 Task: Create a due date automation trigger when advanced on, 2 hours before a card is due add content with a name containing resume.
Action: Mouse moved to (1025, 94)
Screenshot: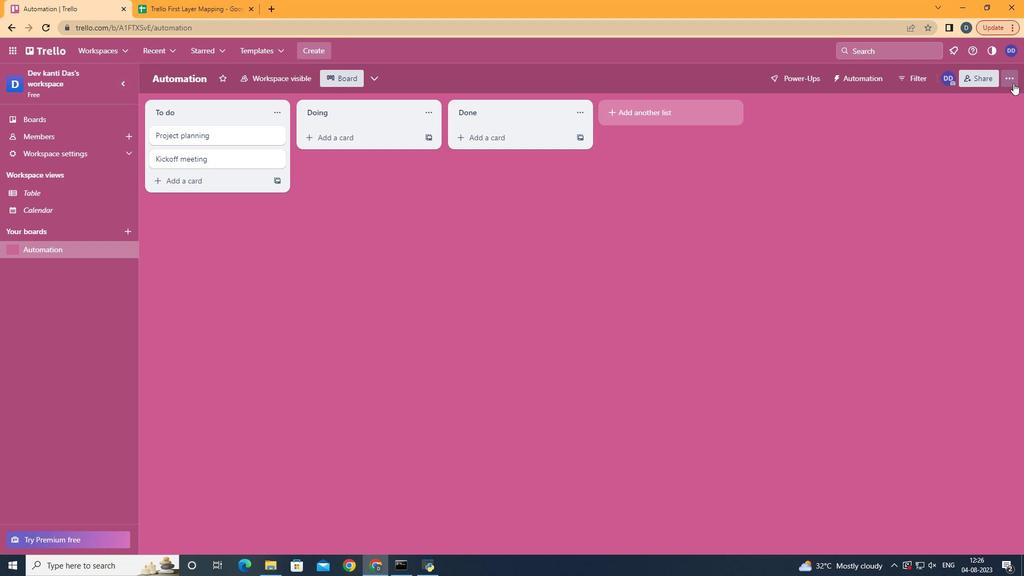 
Action: Mouse pressed left at (1025, 94)
Screenshot: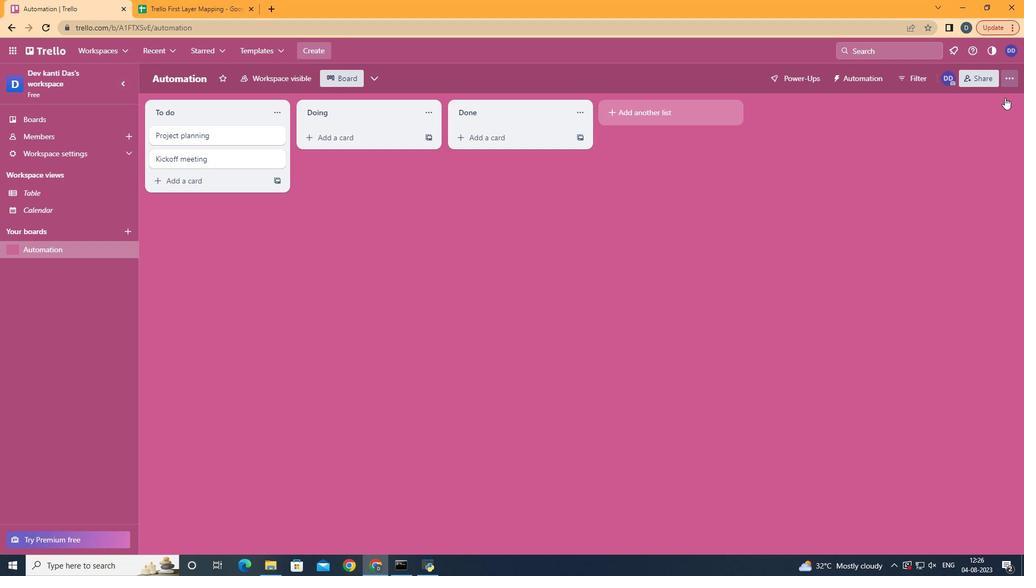 
Action: Mouse moved to (938, 245)
Screenshot: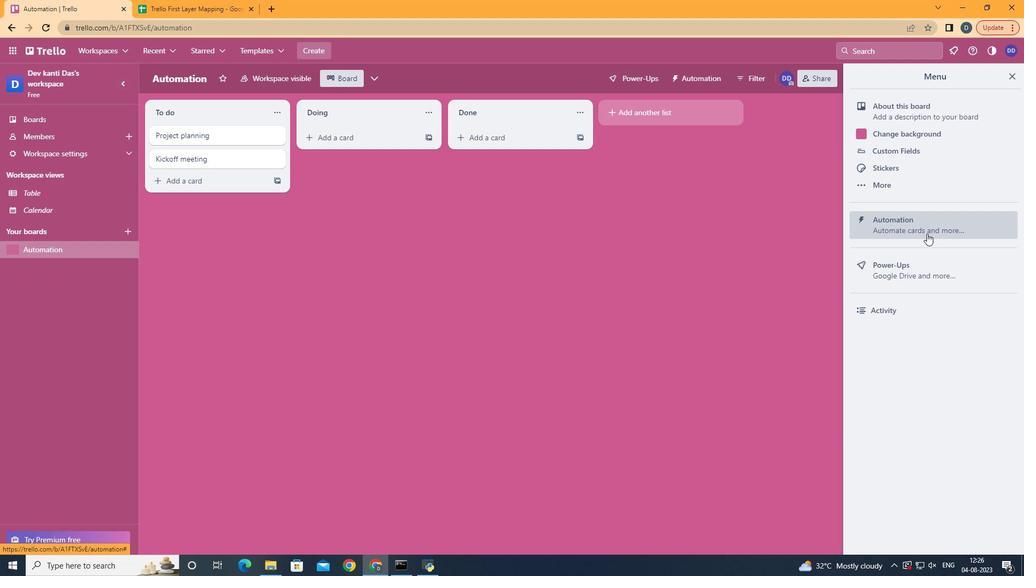
Action: Mouse pressed left at (938, 245)
Screenshot: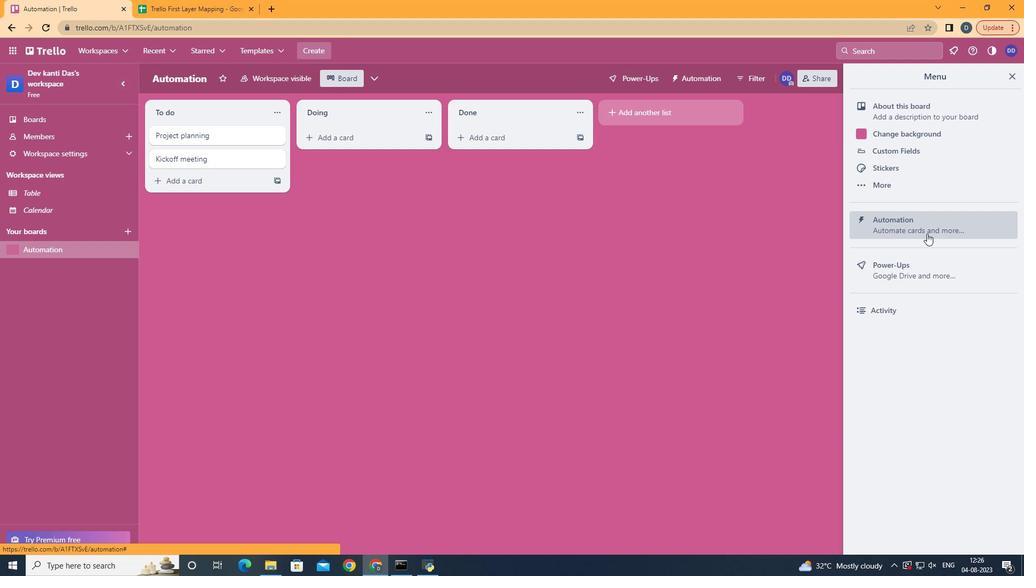 
Action: Mouse moved to (223, 227)
Screenshot: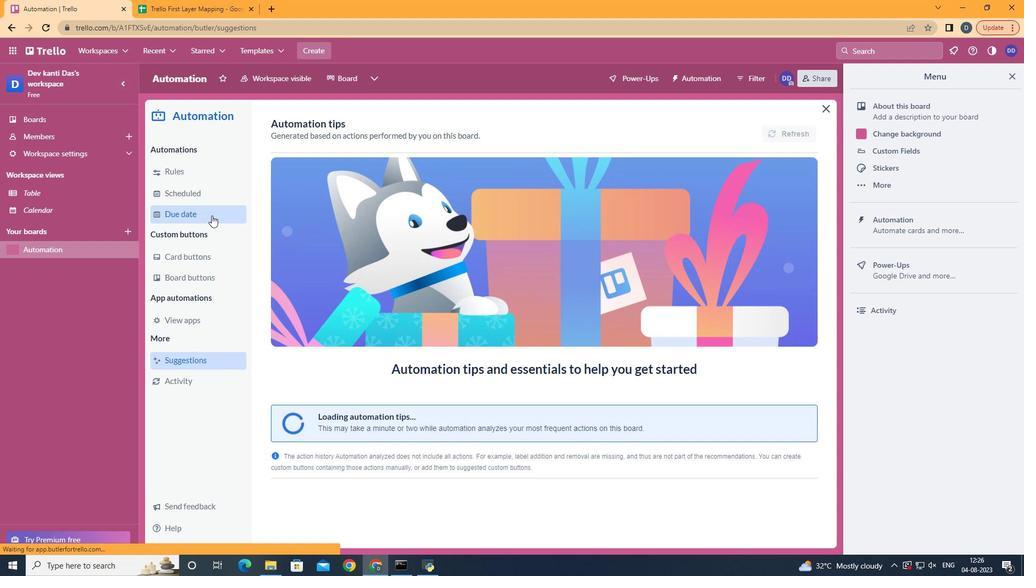 
Action: Mouse pressed left at (223, 227)
Screenshot: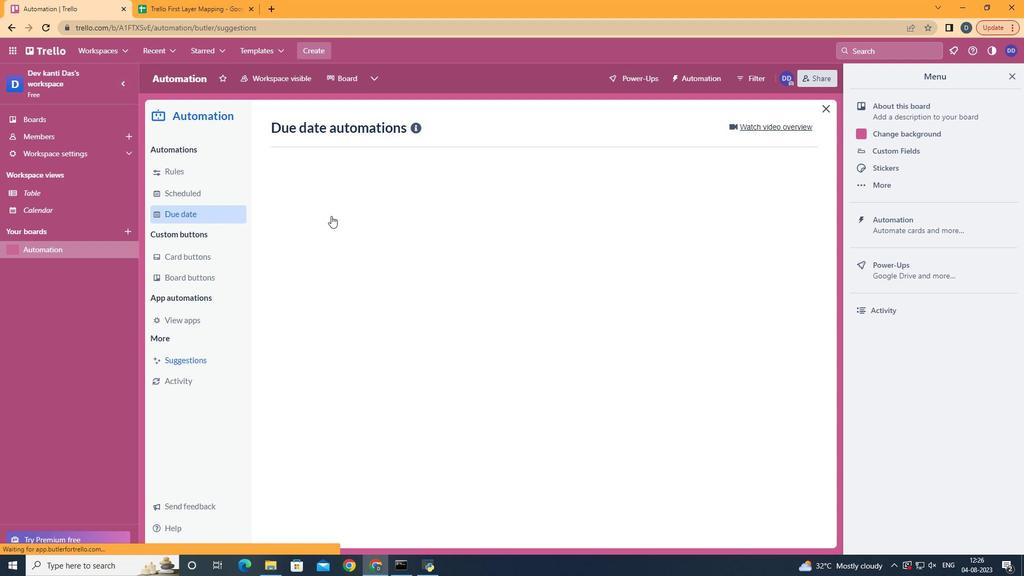 
Action: Mouse moved to (758, 140)
Screenshot: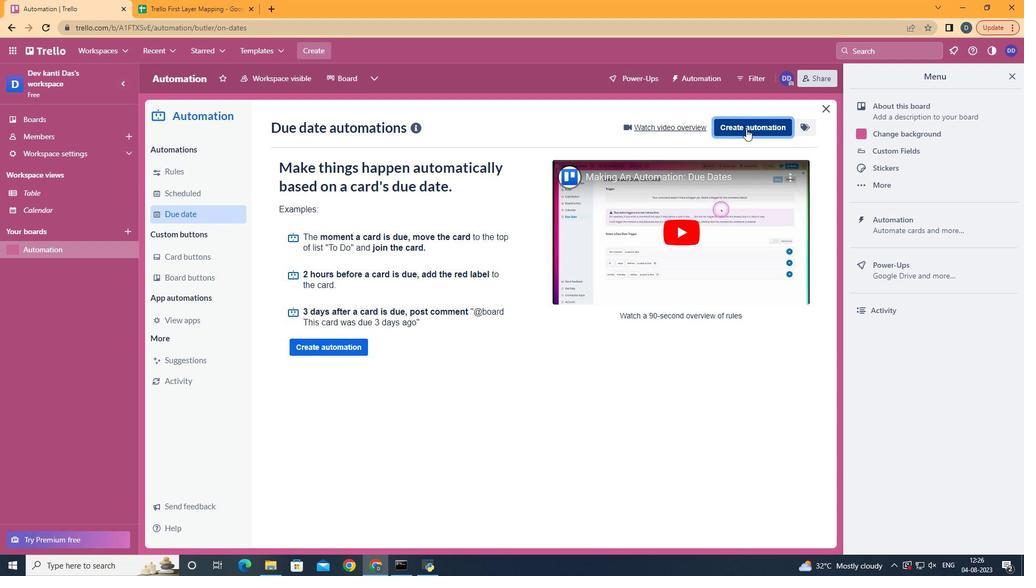 
Action: Mouse pressed left at (758, 140)
Screenshot: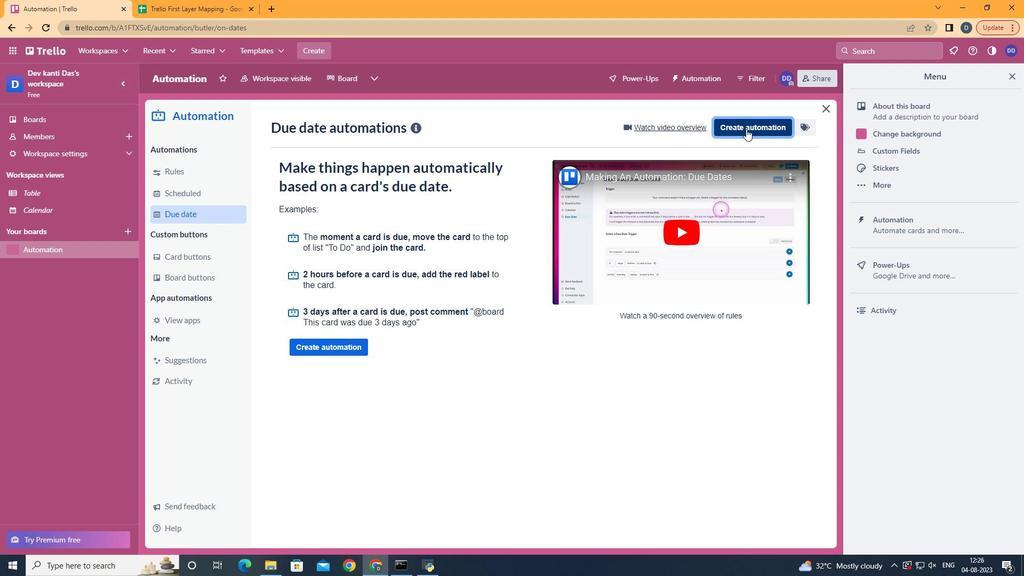 
Action: Mouse moved to (577, 245)
Screenshot: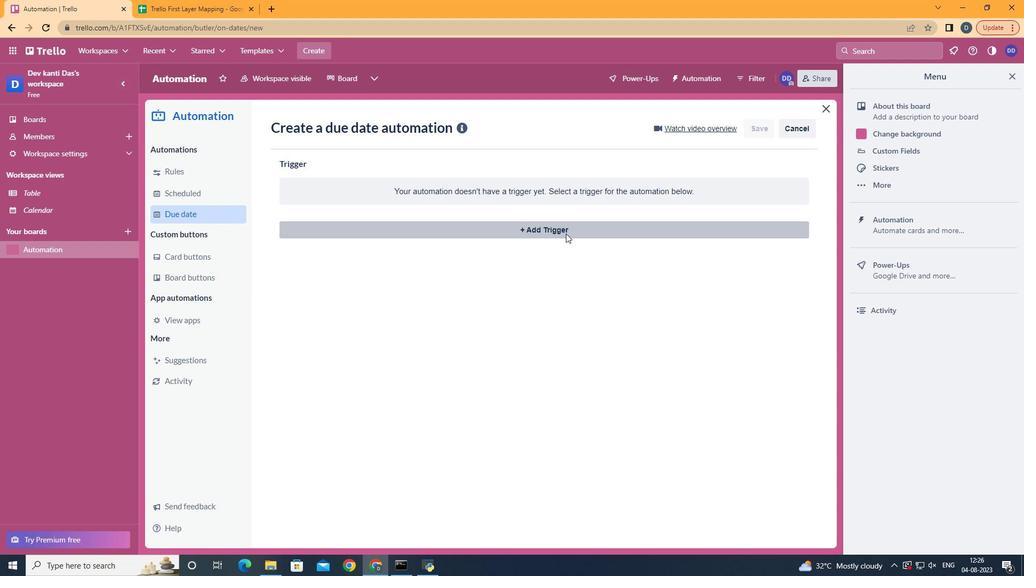 
Action: Mouse pressed left at (577, 245)
Screenshot: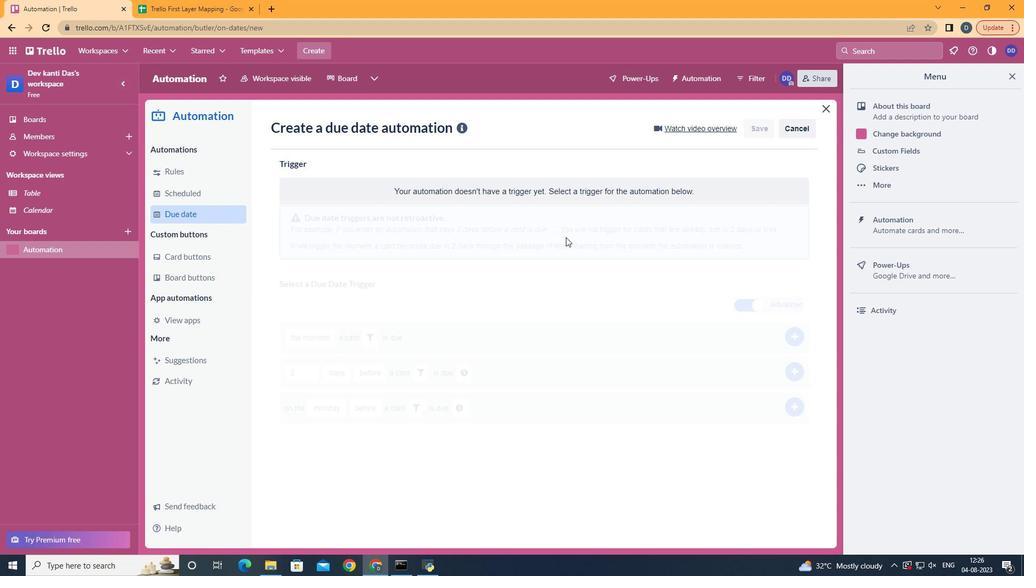 
Action: Mouse moved to (362, 467)
Screenshot: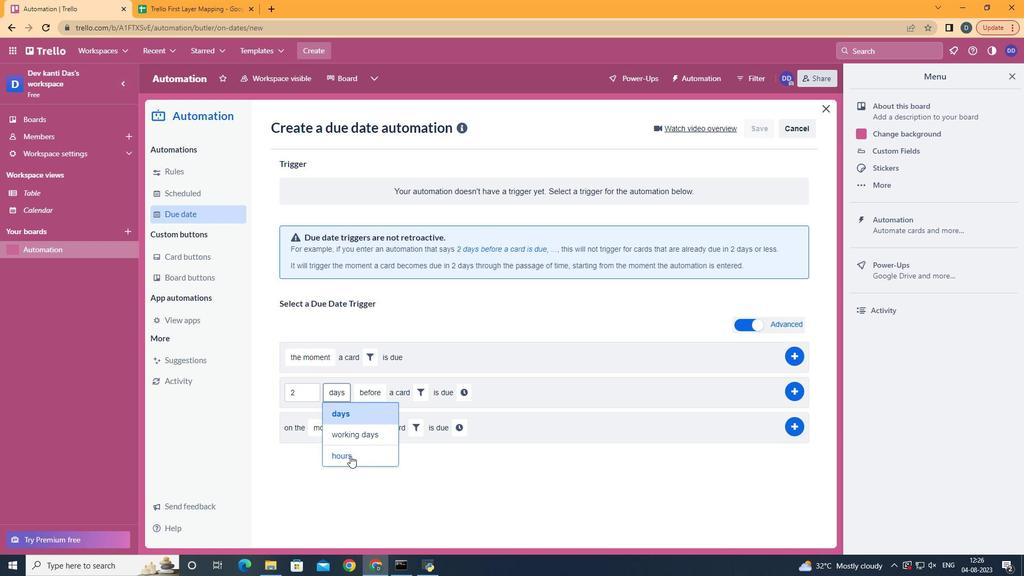 
Action: Mouse pressed left at (362, 467)
Screenshot: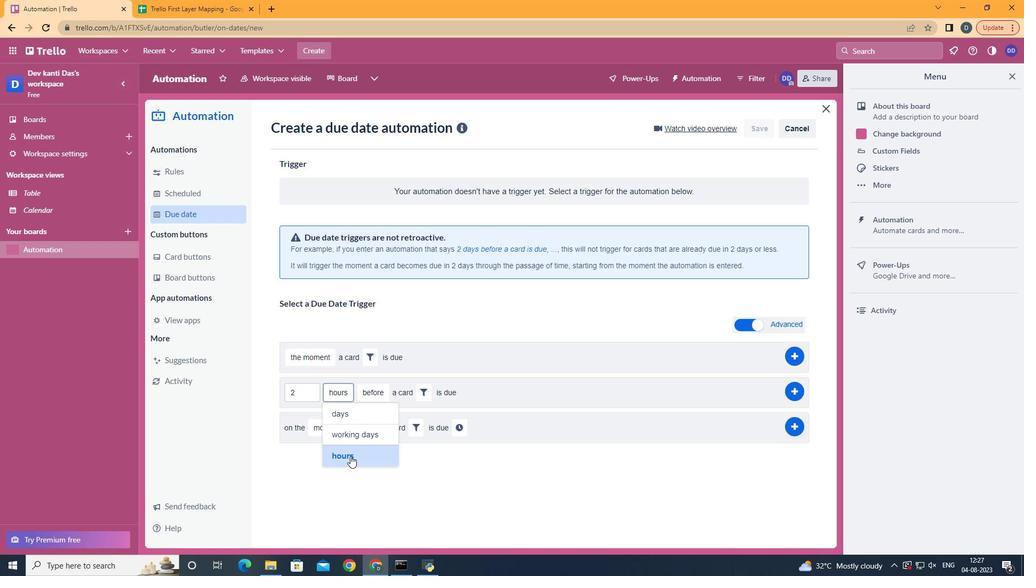 
Action: Mouse moved to (381, 423)
Screenshot: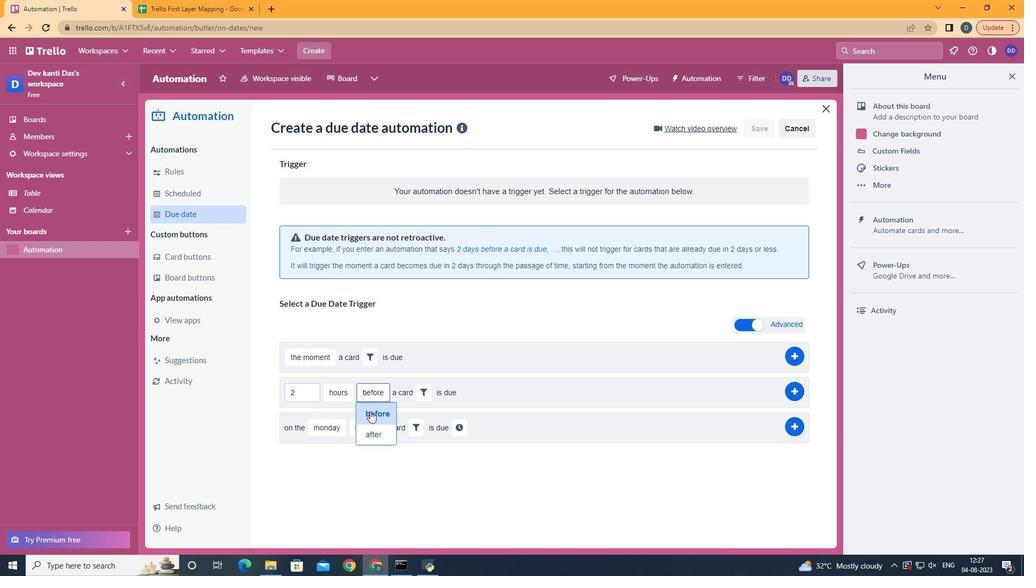 
Action: Mouse pressed left at (381, 423)
Screenshot: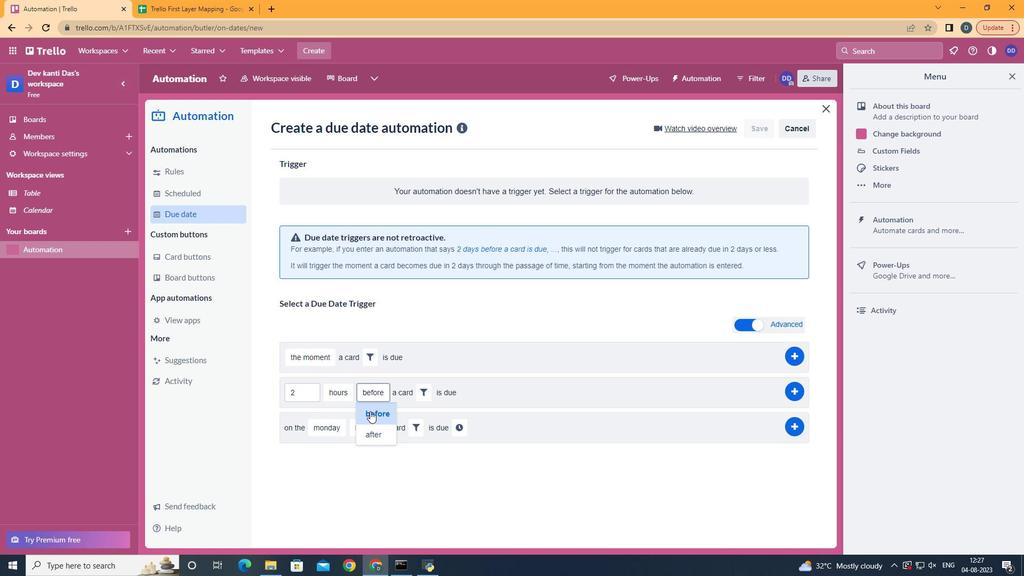
Action: Mouse moved to (429, 410)
Screenshot: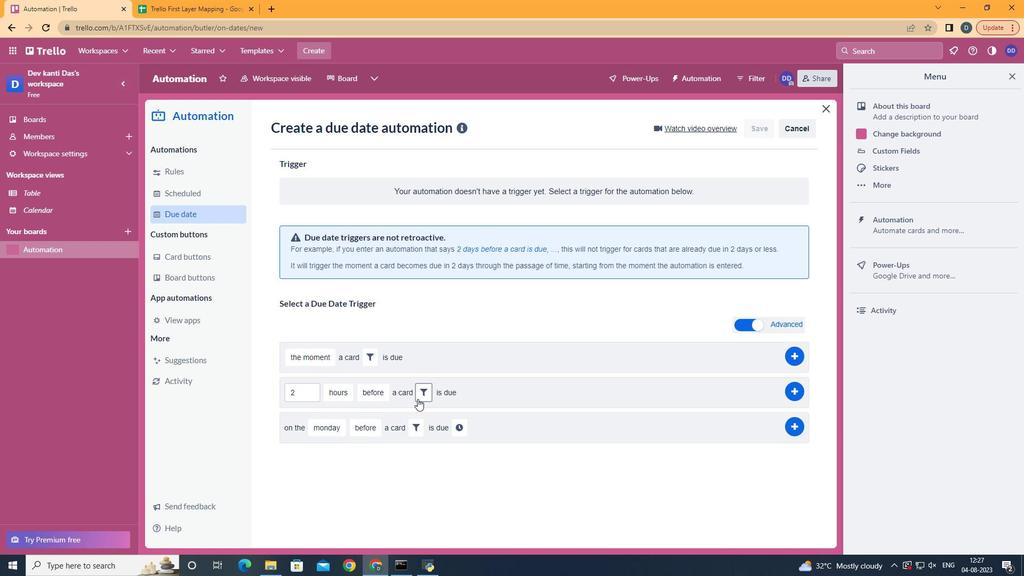 
Action: Mouse pressed left at (429, 410)
Screenshot: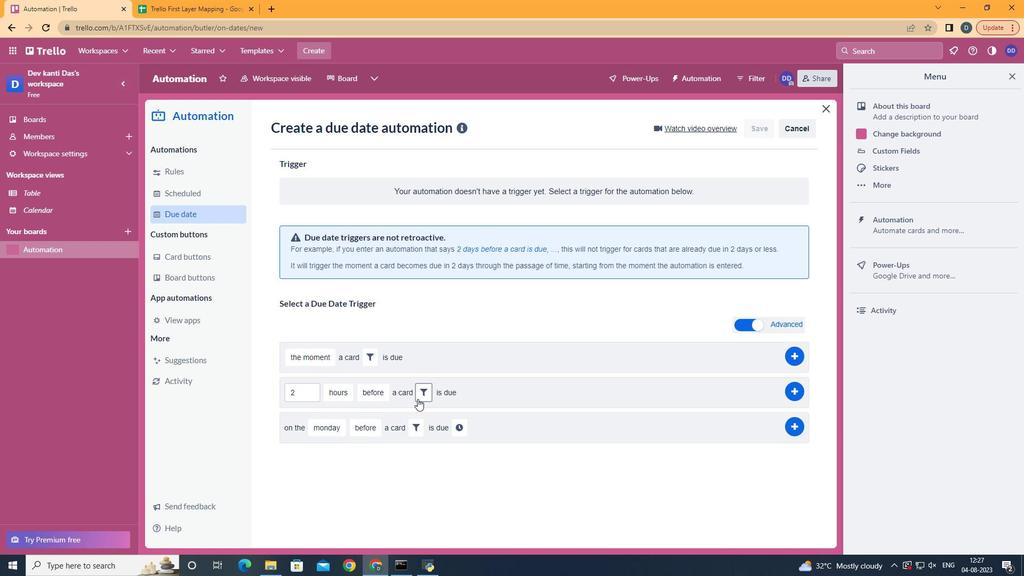 
Action: Mouse moved to (567, 435)
Screenshot: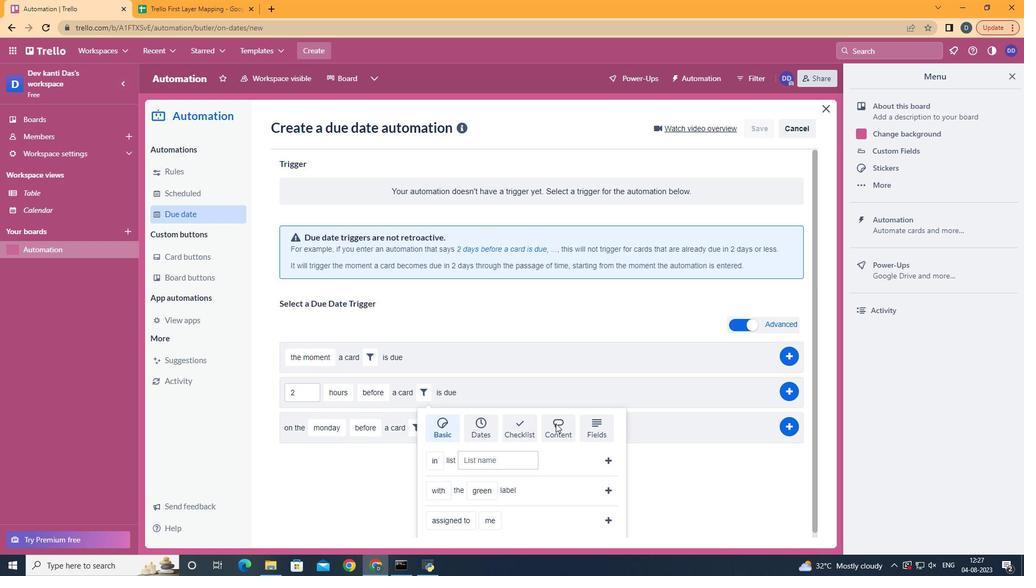 
Action: Mouse pressed left at (567, 435)
Screenshot: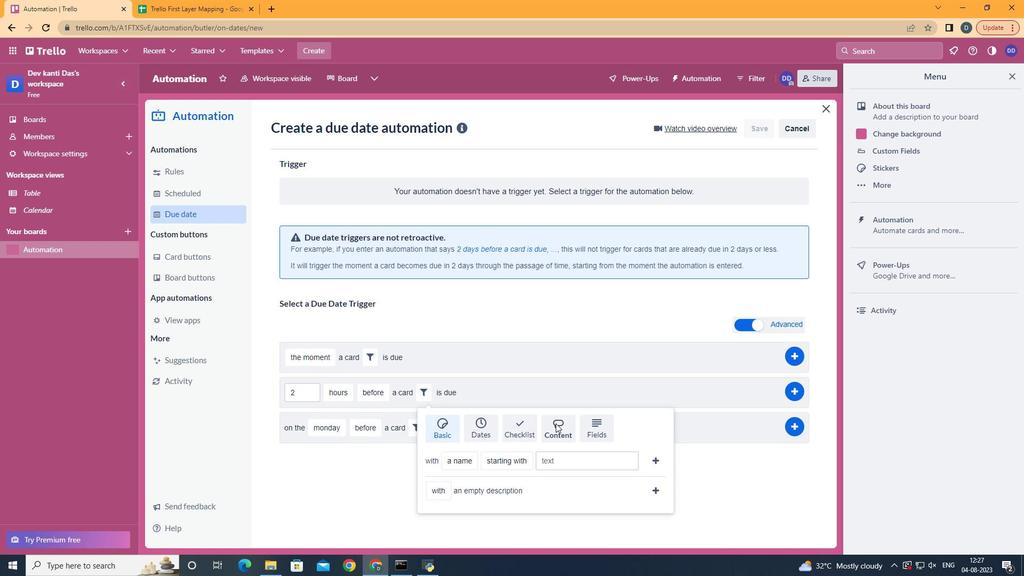 
Action: Mouse moved to (471, 492)
Screenshot: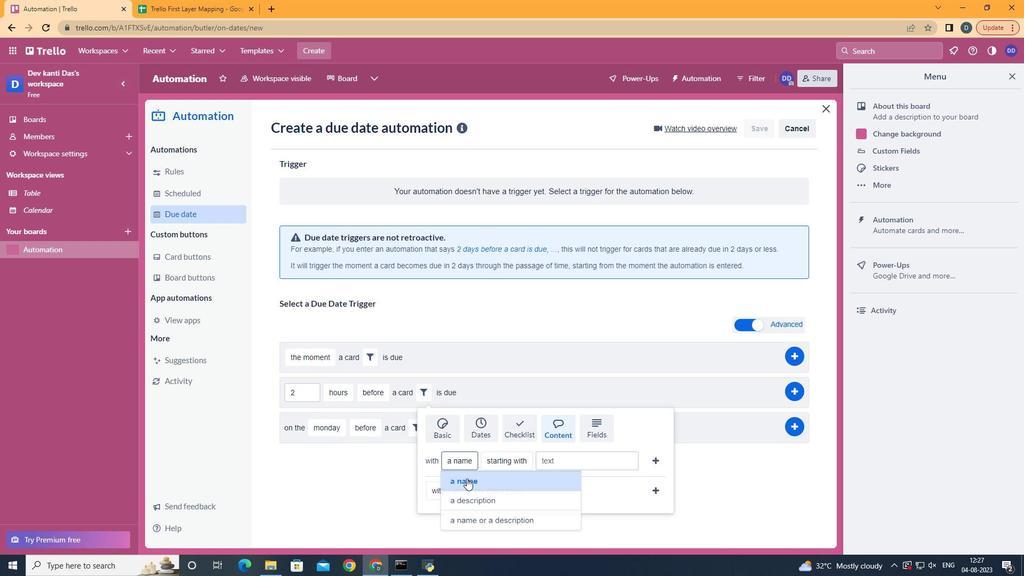 
Action: Mouse pressed left at (471, 492)
Screenshot: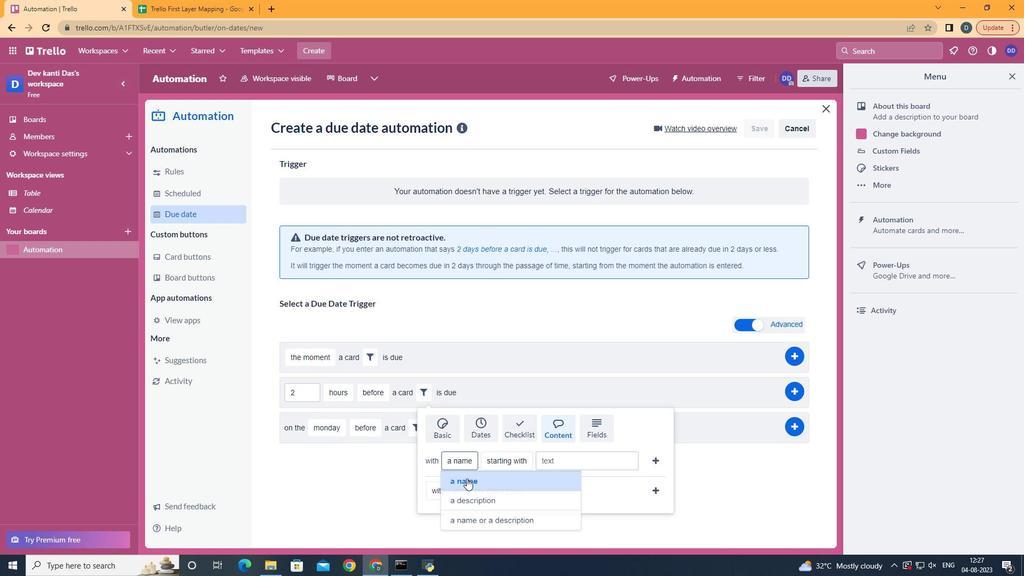 
Action: Mouse moved to (531, 392)
Screenshot: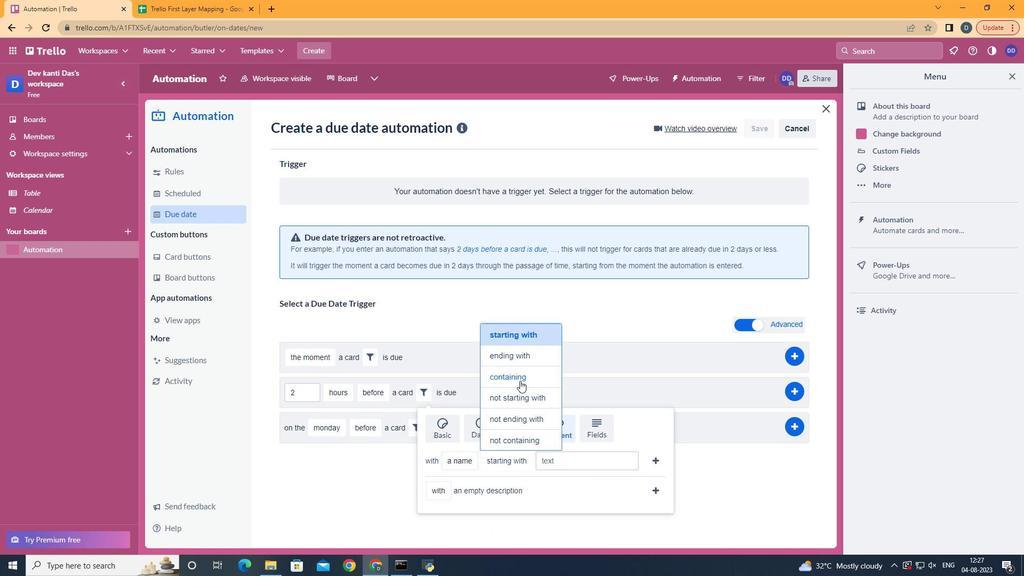 
Action: Mouse pressed left at (531, 392)
Screenshot: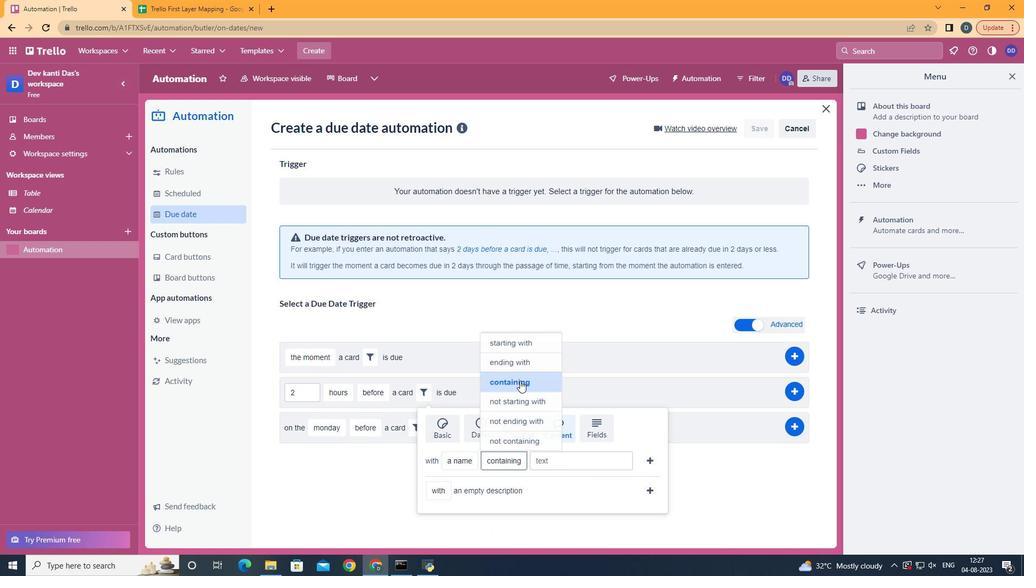 
Action: Mouse moved to (574, 468)
Screenshot: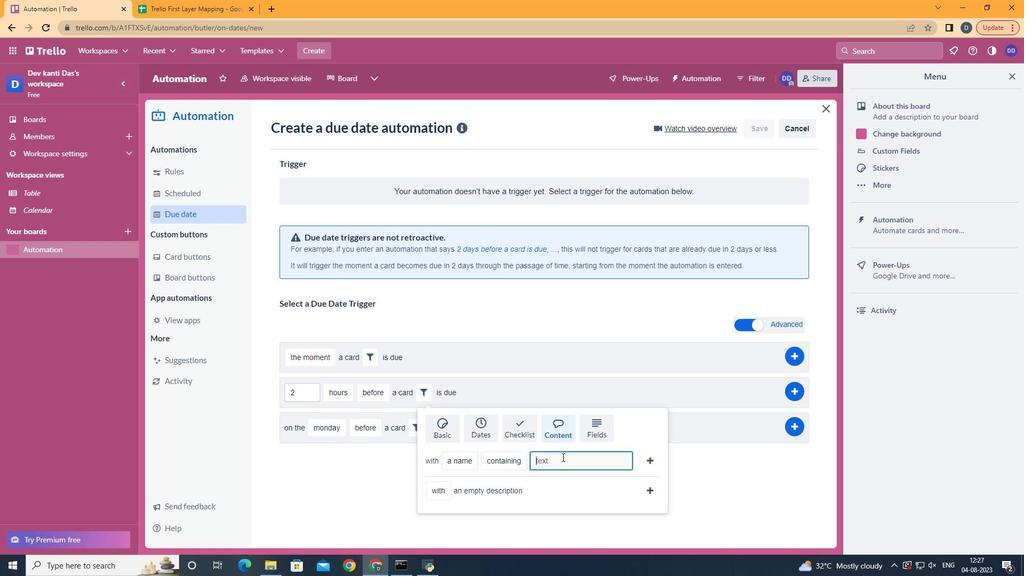 
Action: Mouse pressed left at (574, 468)
Screenshot: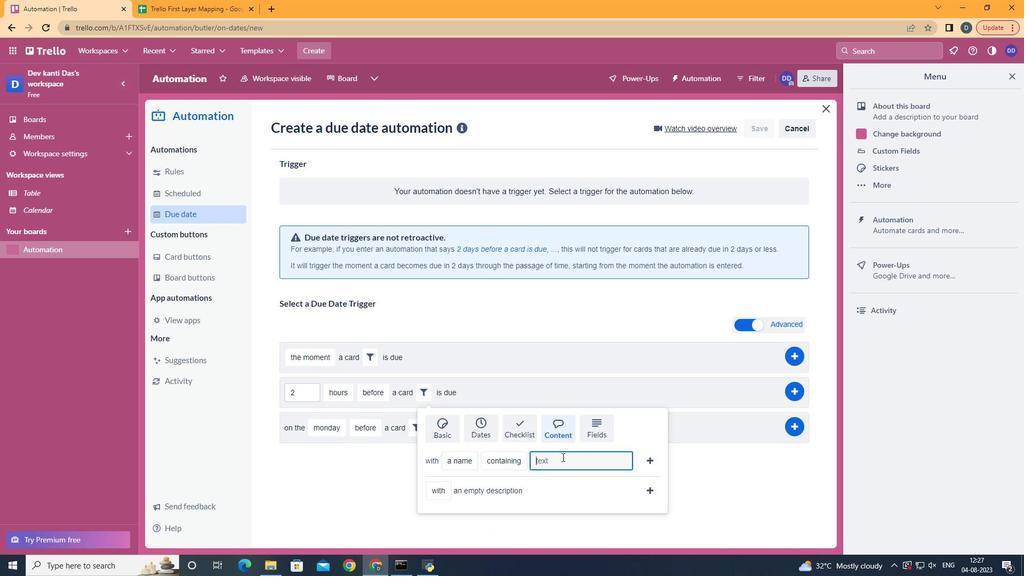 
Action: Key pressed resume
Screenshot: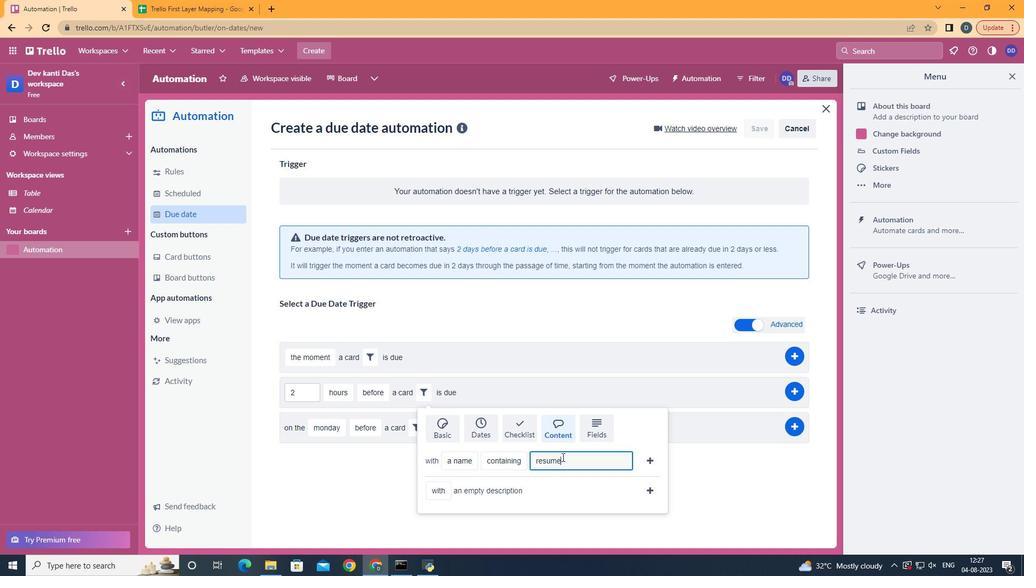 
Action: Mouse moved to (663, 472)
Screenshot: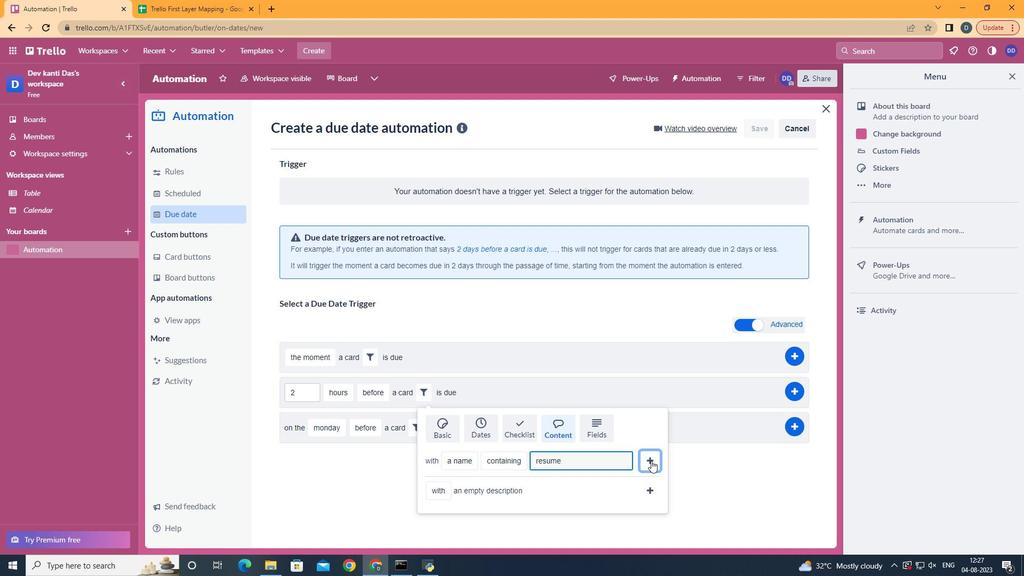 
Action: Mouse pressed left at (663, 472)
Screenshot: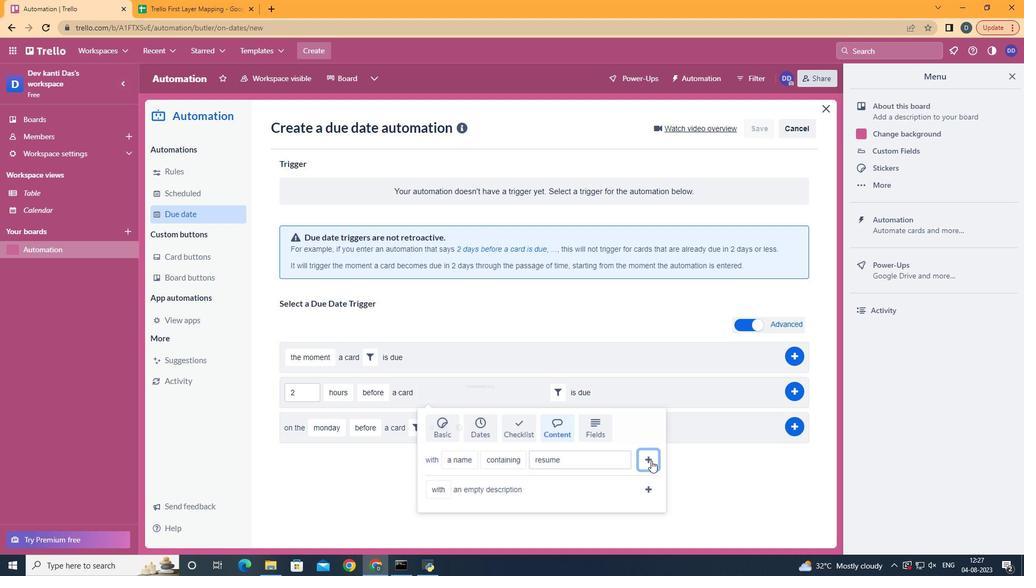 
Action: Mouse moved to (811, 402)
Screenshot: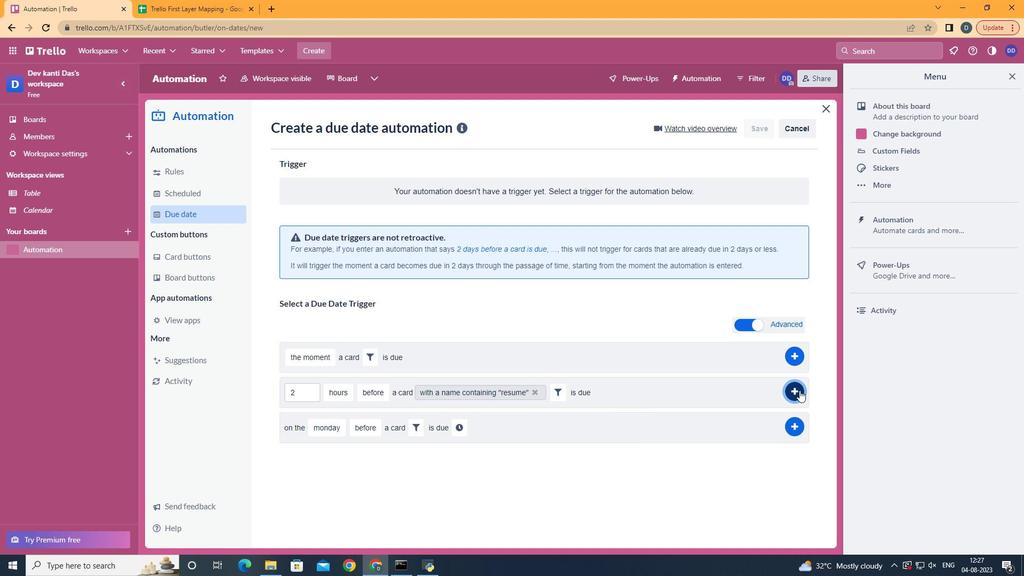 
Action: Mouse pressed left at (811, 402)
Screenshot: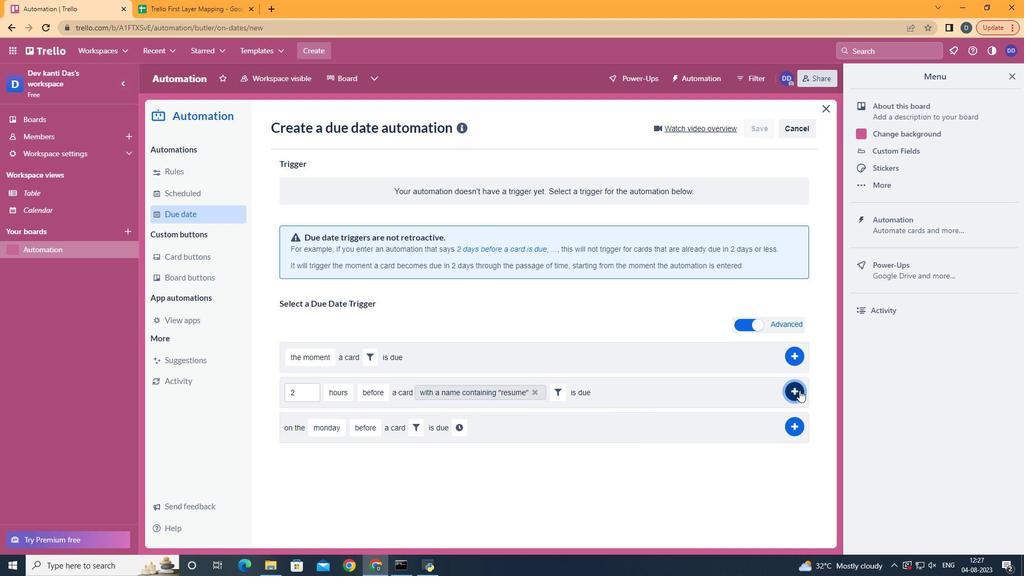
Action: Mouse moved to (483, 293)
Screenshot: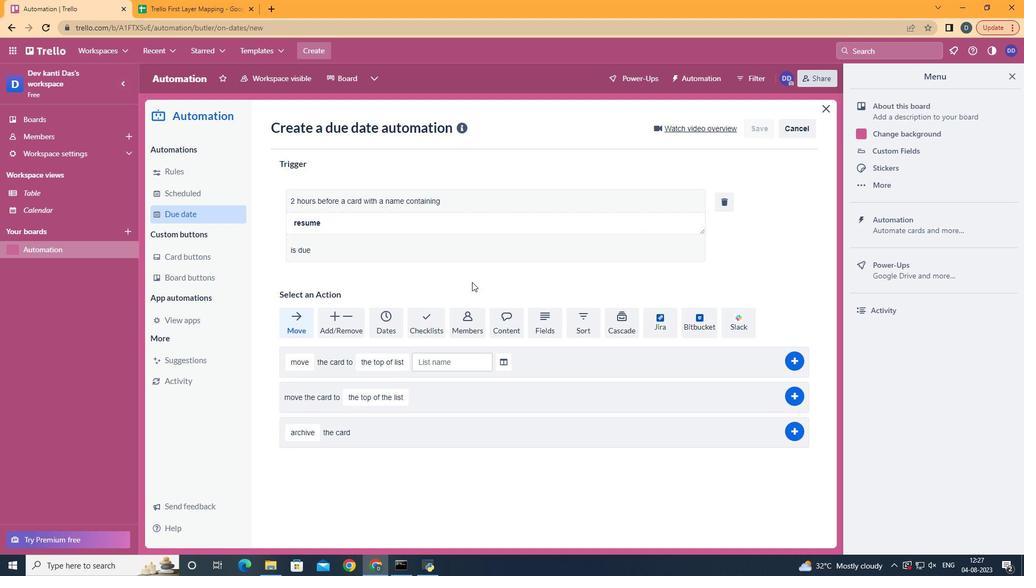 
